 Task: Create a due date automation trigger when advanced on, on the wednesday before a card is due add basic without the blue label at 11:00 AM.
Action: Mouse moved to (654, 102)
Screenshot: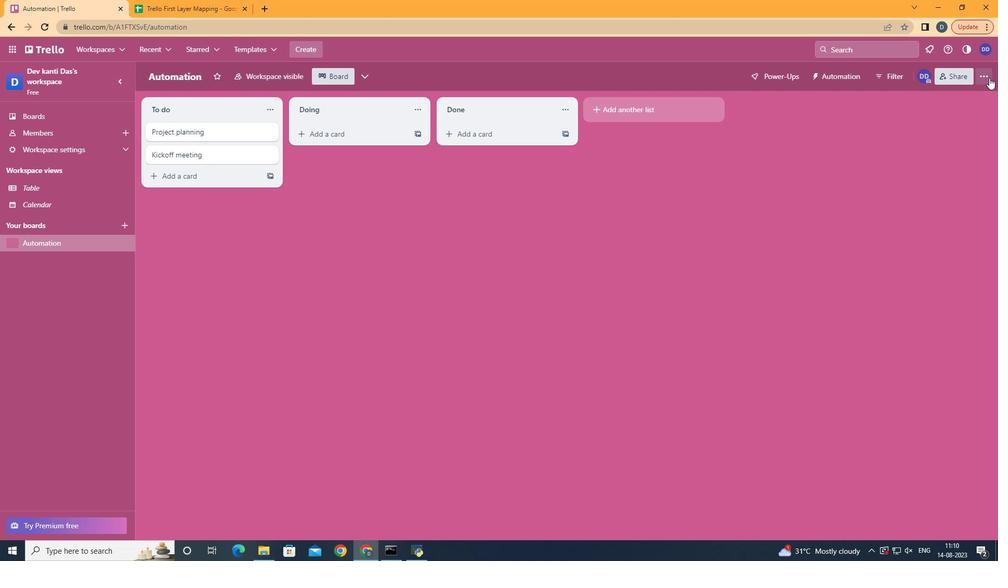 
Action: Mouse pressed left at (654, 102)
Screenshot: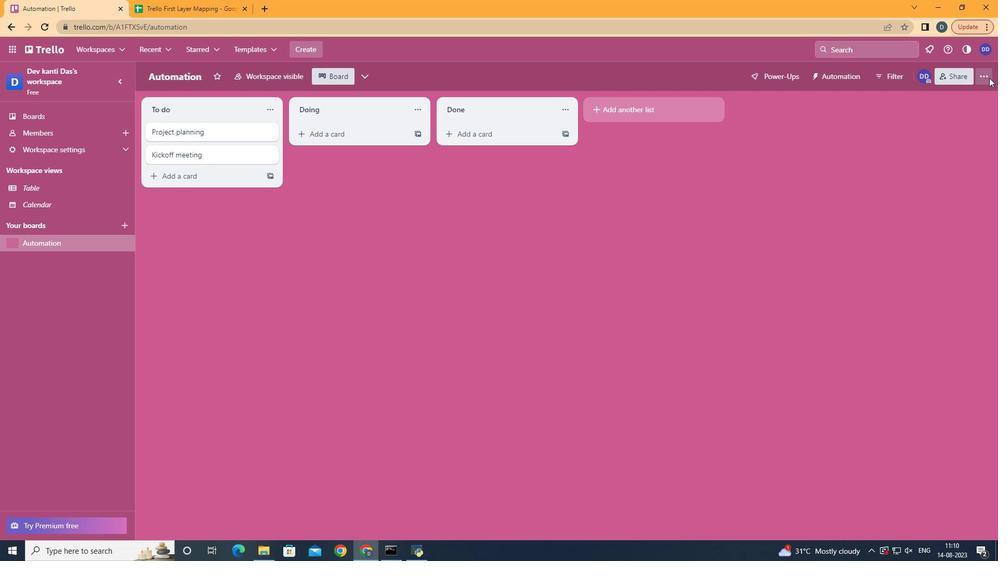 
Action: Mouse moved to (626, 235)
Screenshot: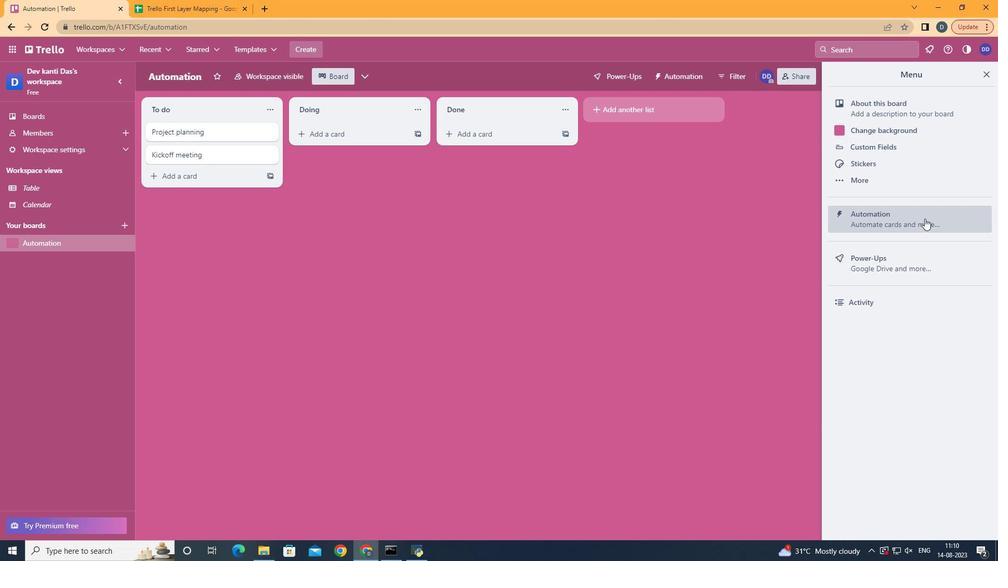 
Action: Mouse pressed left at (626, 235)
Screenshot: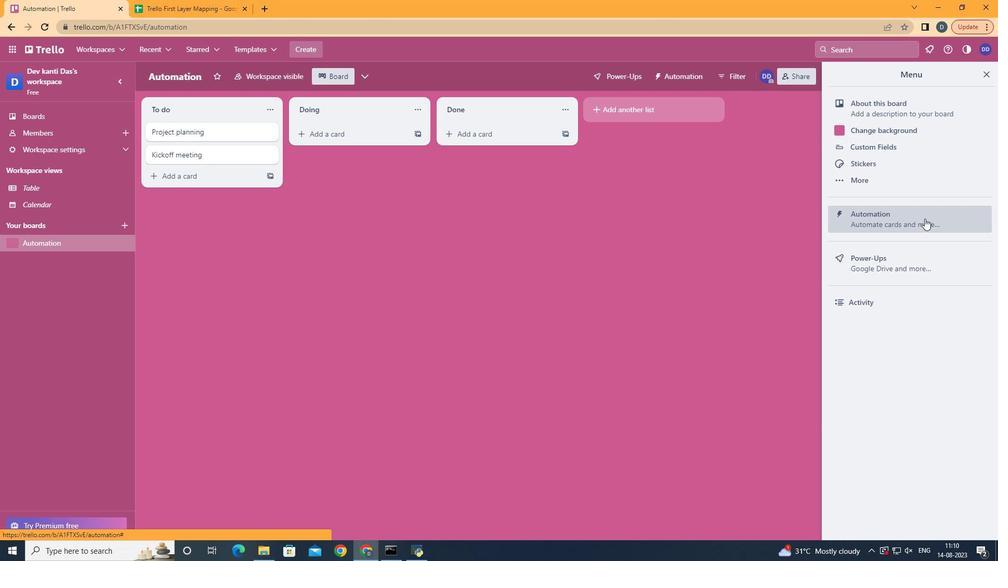 
Action: Mouse moved to (290, 228)
Screenshot: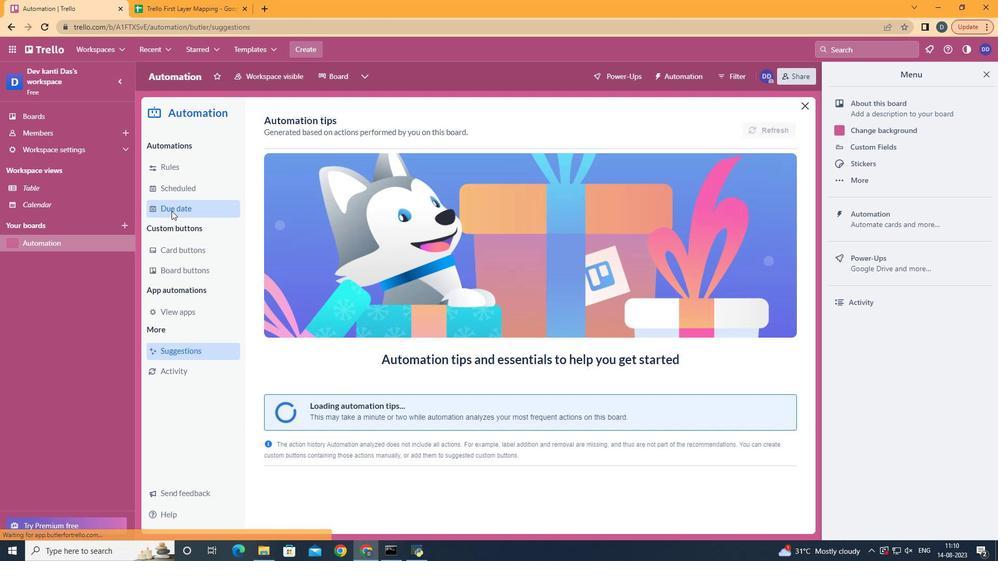 
Action: Mouse pressed left at (290, 228)
Screenshot: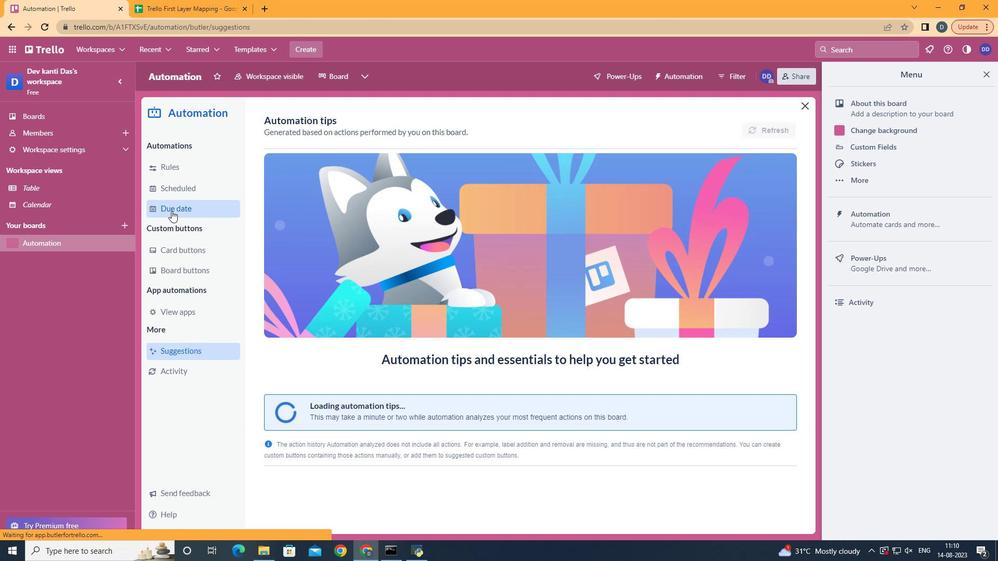 
Action: Mouse moved to (536, 145)
Screenshot: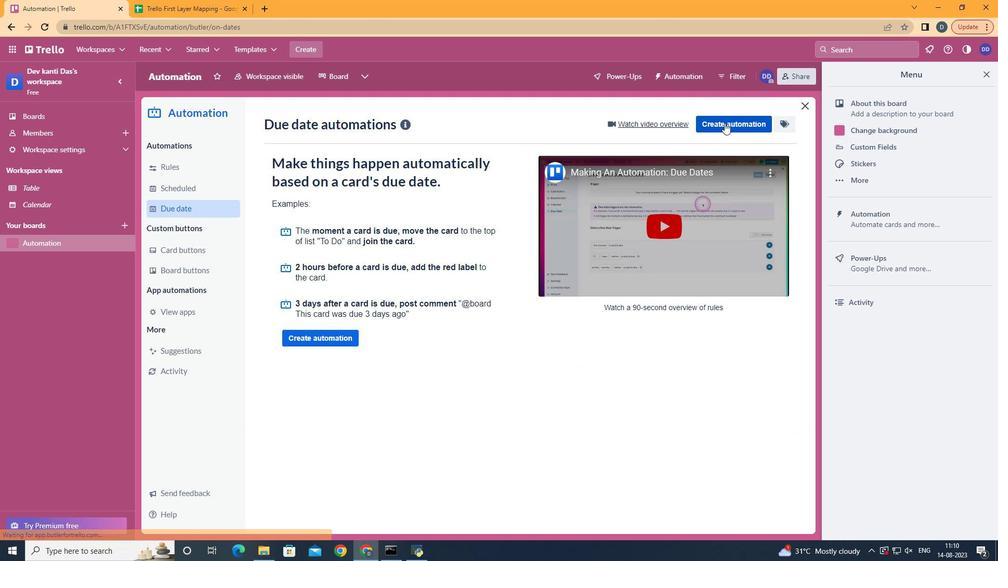 
Action: Mouse pressed left at (536, 145)
Screenshot: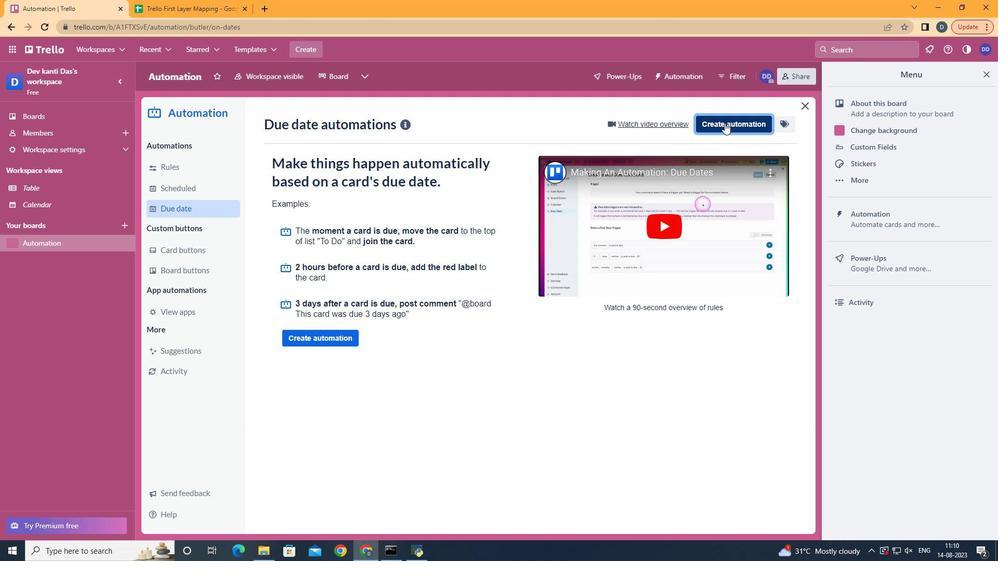 
Action: Mouse moved to (450, 244)
Screenshot: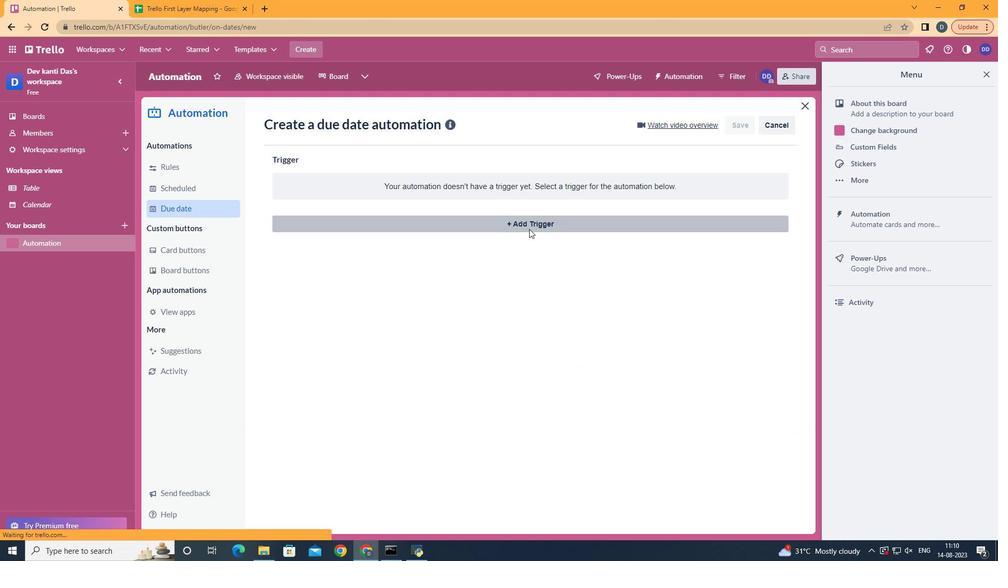 
Action: Mouse pressed left at (450, 244)
Screenshot: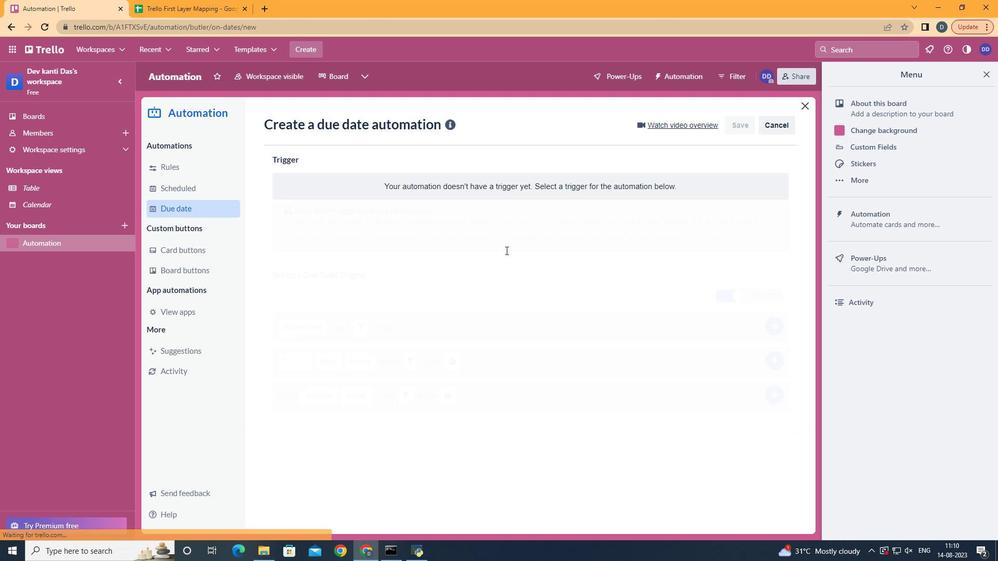 
Action: Mouse moved to (363, 326)
Screenshot: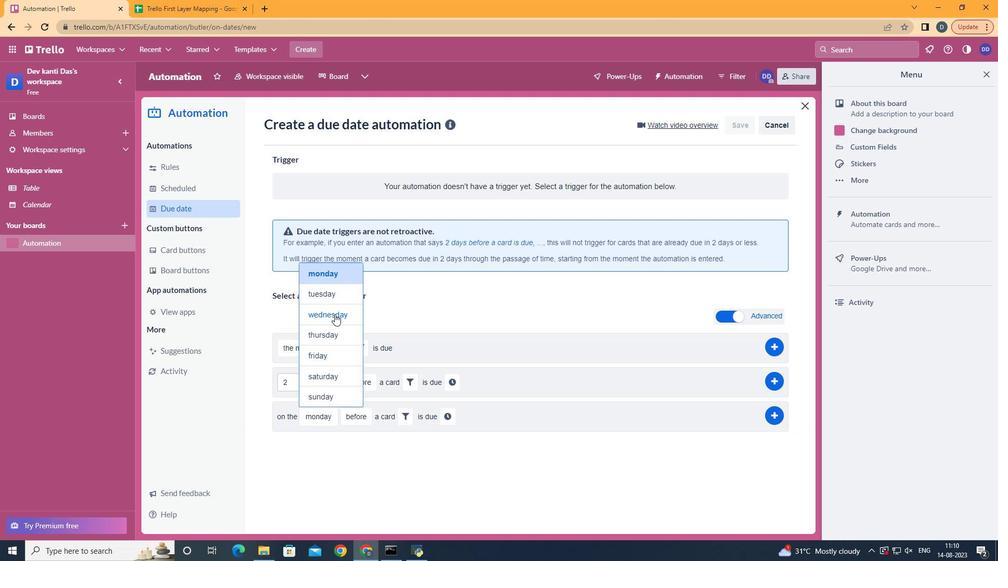 
Action: Mouse pressed left at (363, 326)
Screenshot: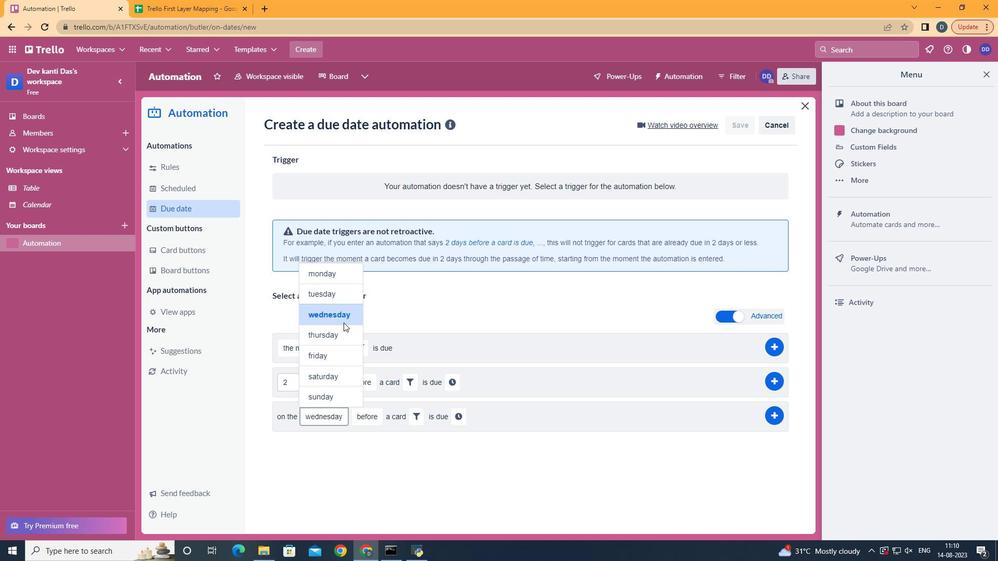
Action: Mouse moved to (397, 419)
Screenshot: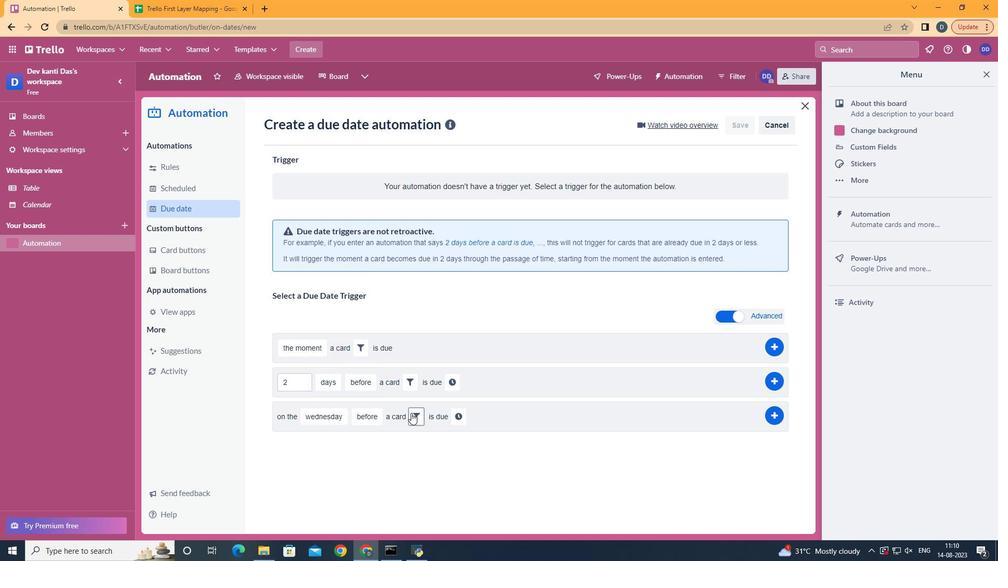 
Action: Mouse pressed left at (397, 419)
Screenshot: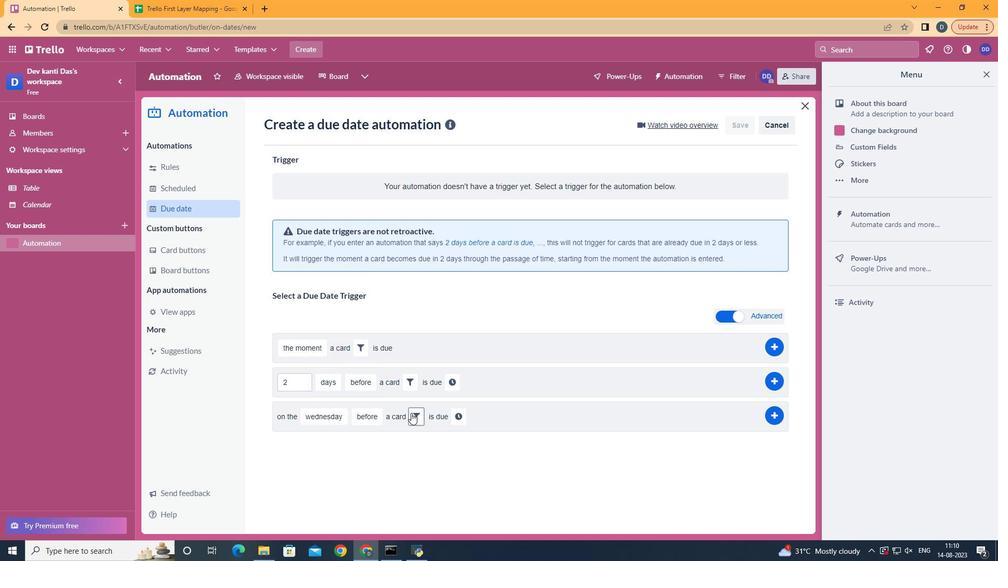 
Action: Mouse moved to (409, 467)
Screenshot: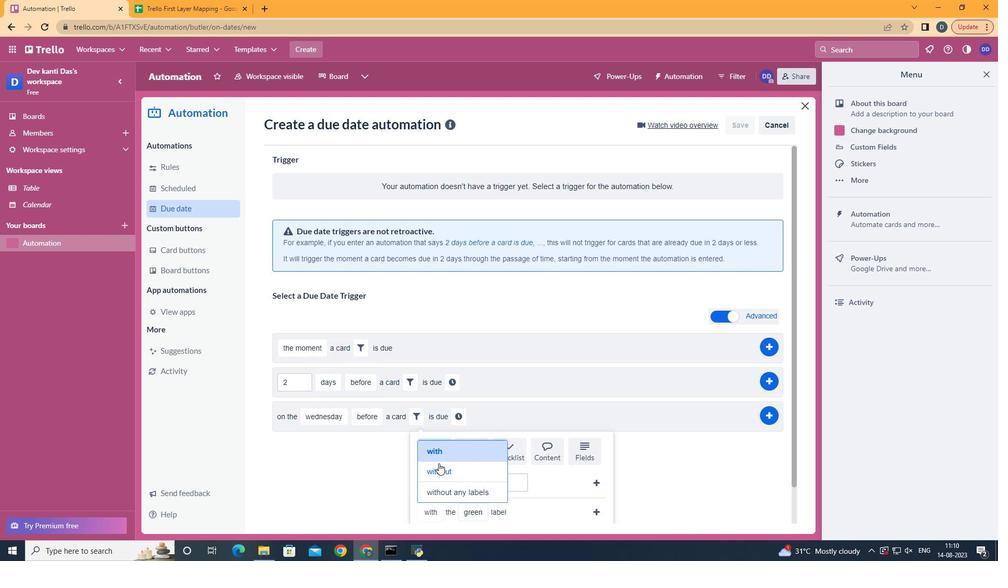 
Action: Mouse pressed left at (409, 467)
Screenshot: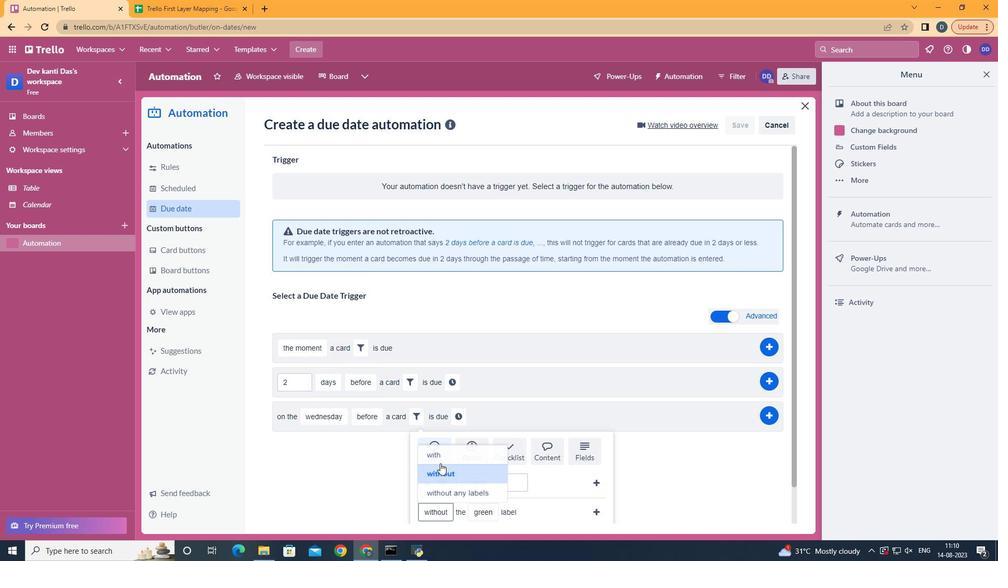 
Action: Mouse moved to (430, 490)
Screenshot: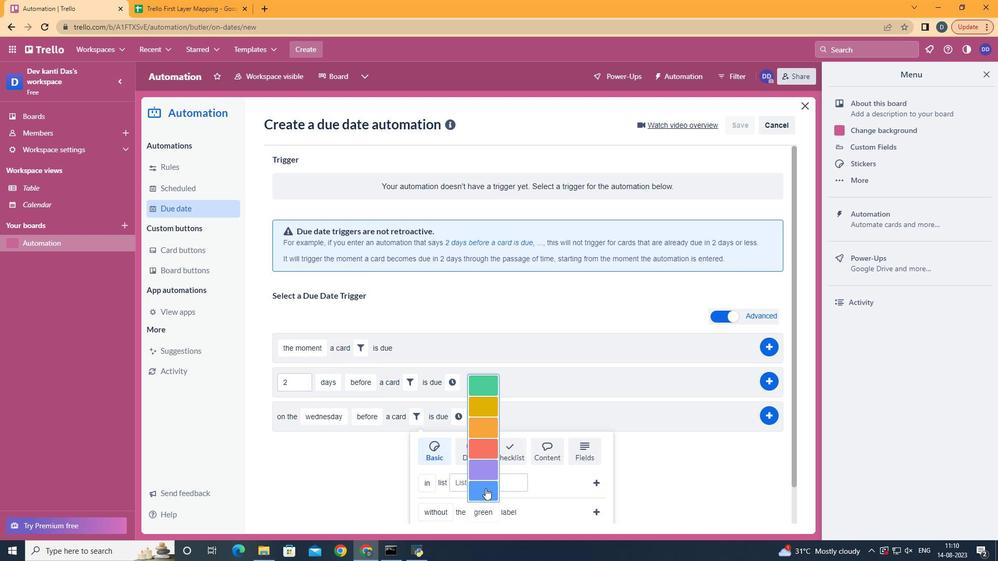 
Action: Mouse pressed left at (430, 490)
Screenshot: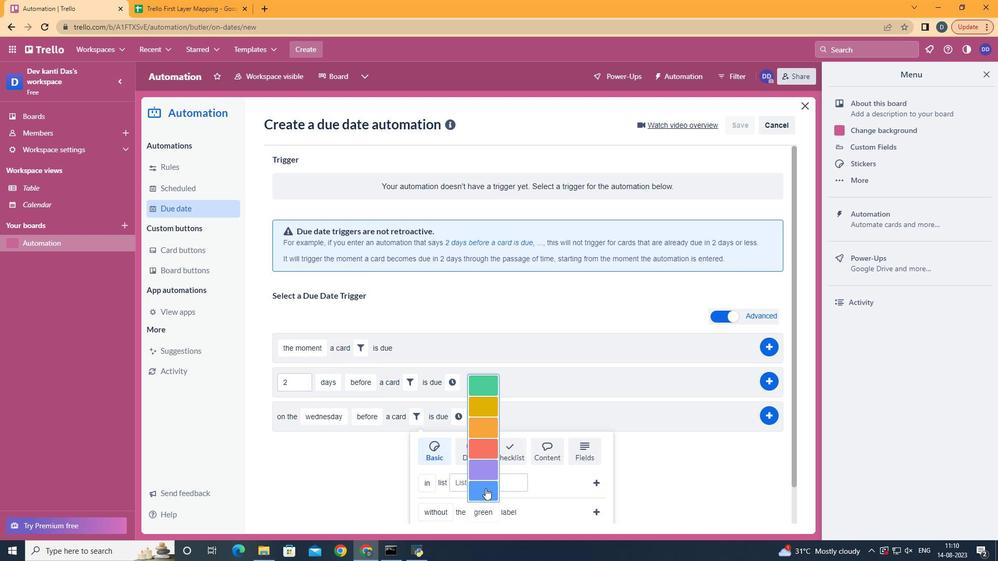 
Action: Mouse moved to (482, 511)
Screenshot: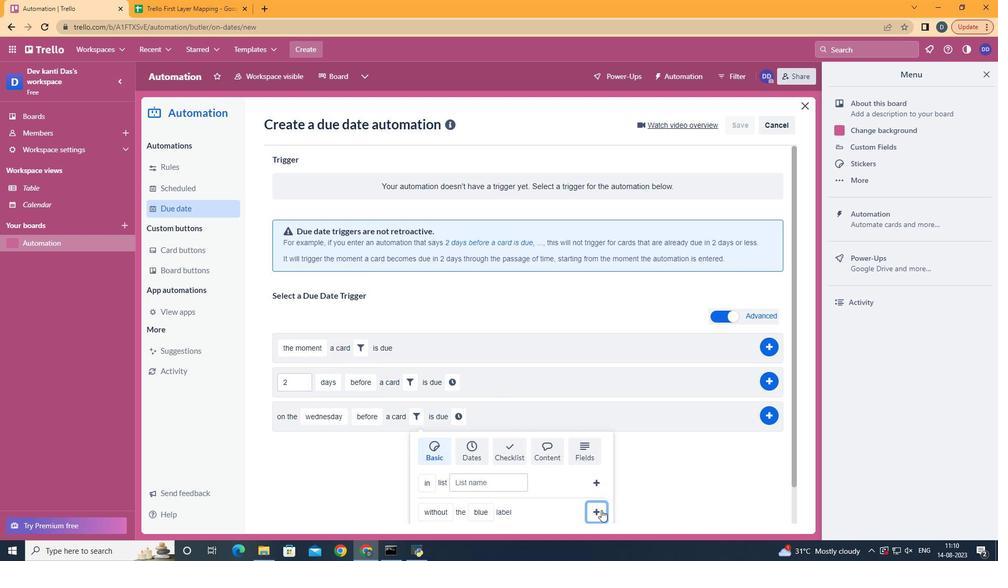 
Action: Mouse pressed left at (482, 511)
Screenshot: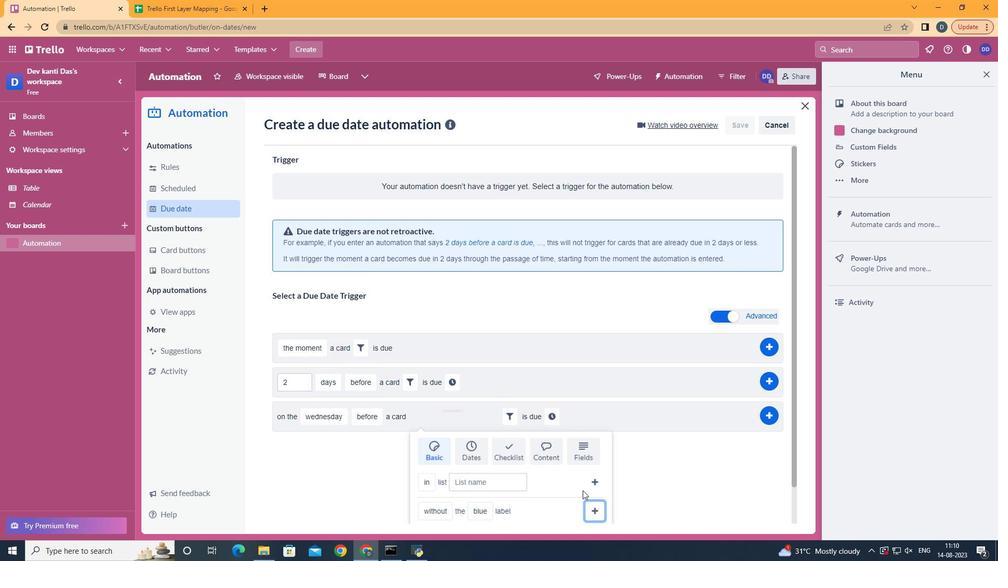 
Action: Mouse moved to (460, 423)
Screenshot: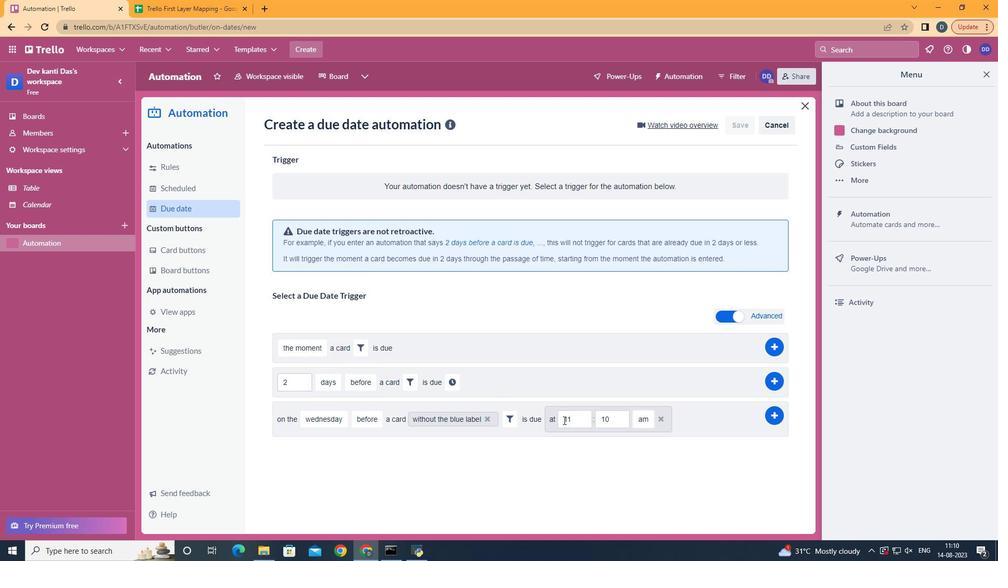 
Action: Mouse pressed left at (460, 423)
Screenshot: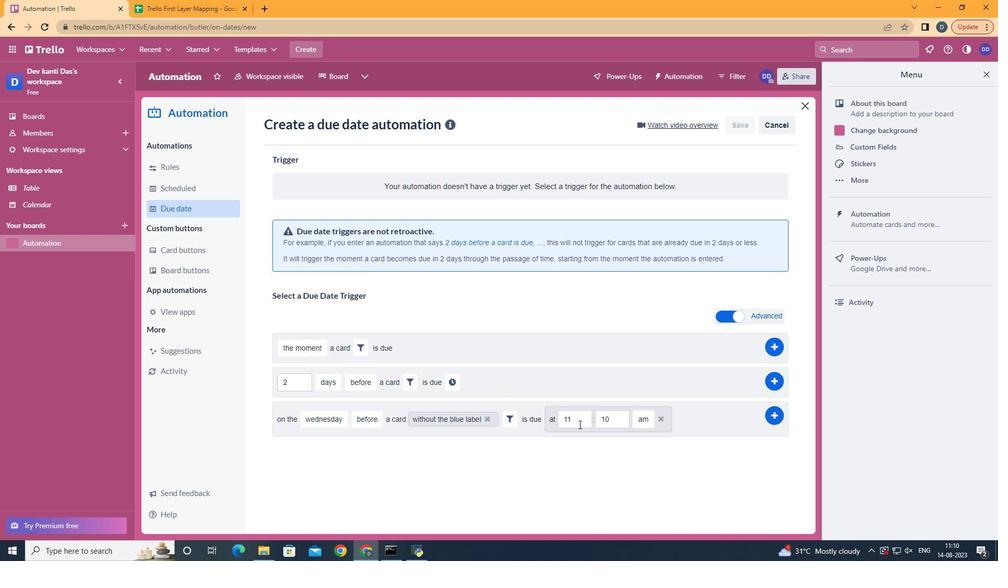 
Action: Mouse moved to (489, 425)
Screenshot: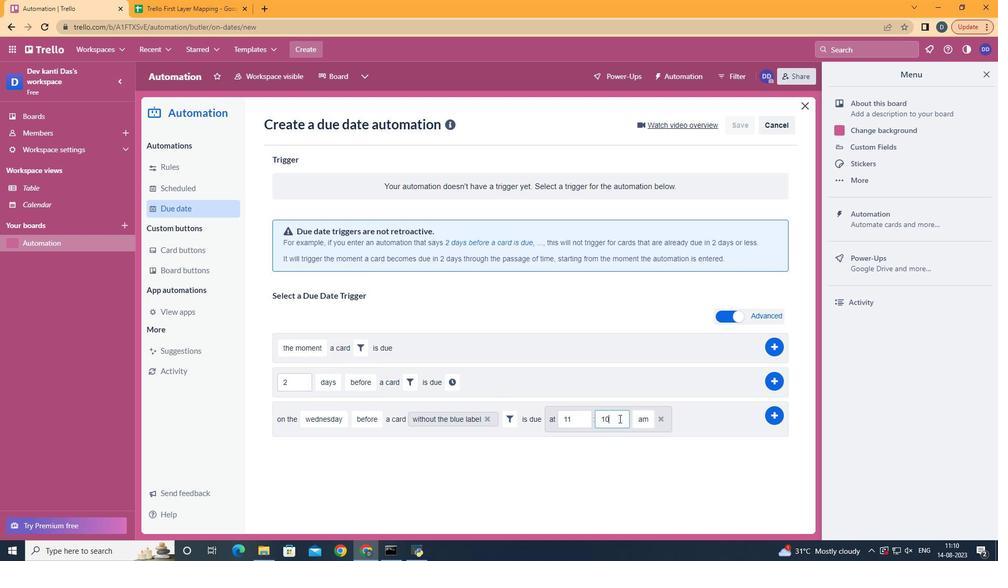 
Action: Mouse pressed left at (489, 425)
Screenshot: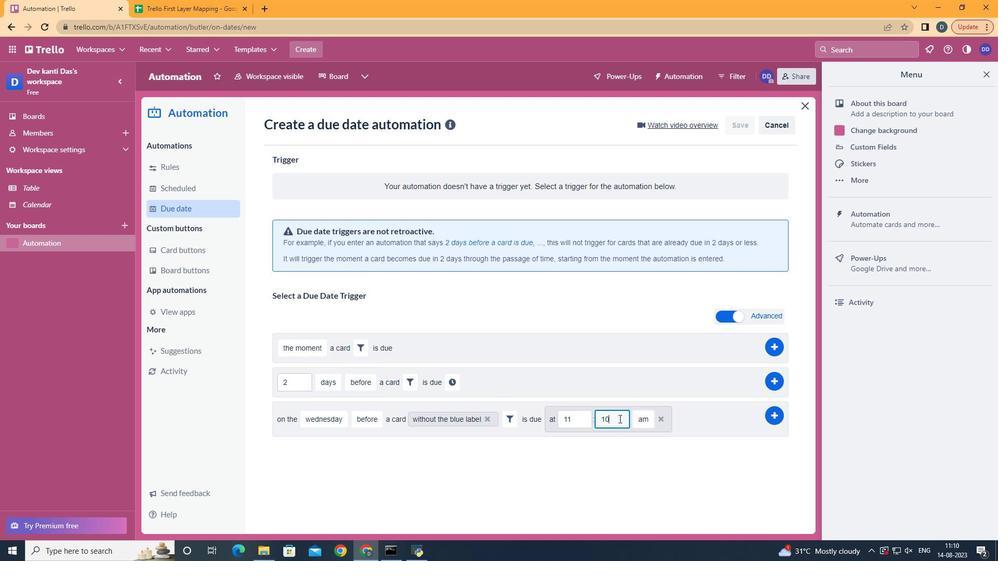 
Action: Key pressed <Key.backspace><Key.backspace>00
Screenshot: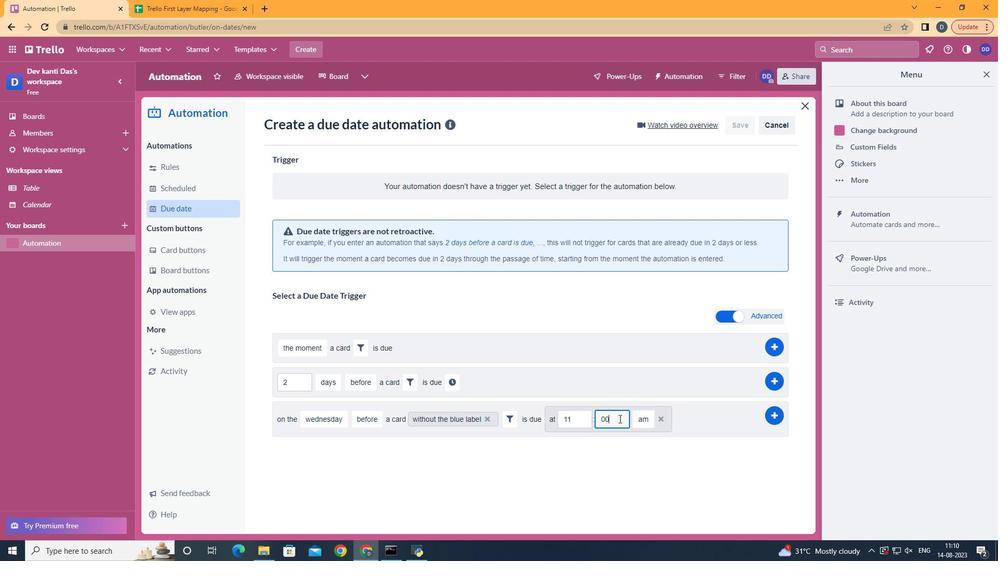 
Action: Mouse moved to (560, 425)
Screenshot: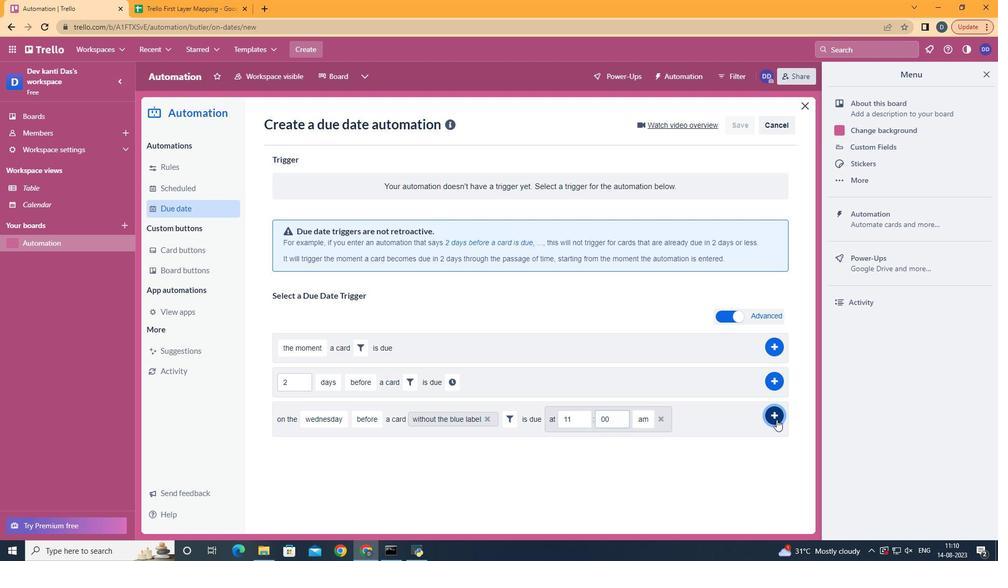 
Action: Mouse pressed left at (560, 425)
Screenshot: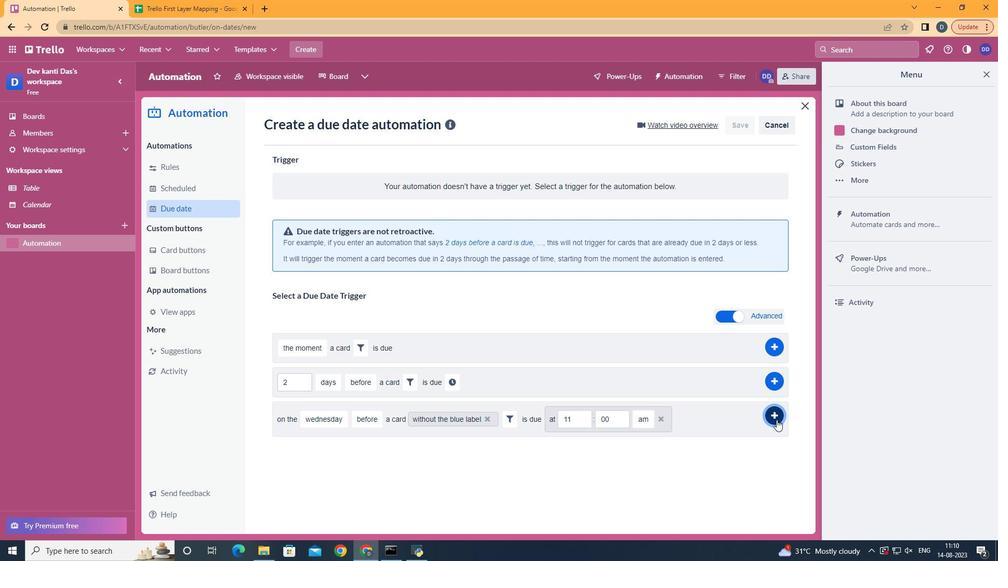 
